 Task: Go to previous used editior.
Action: Mouse moved to (254, 97)
Screenshot: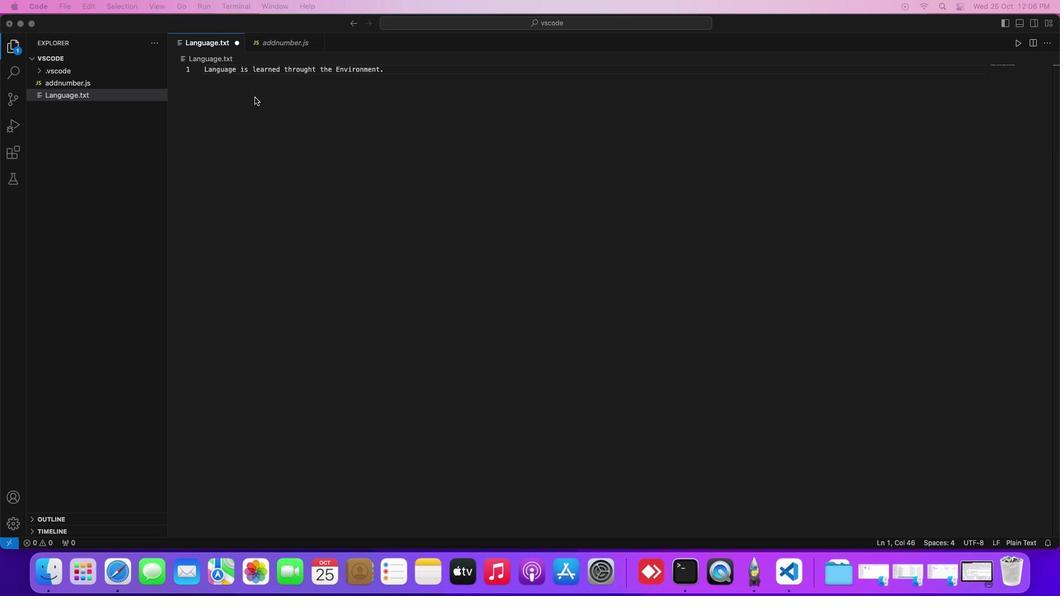 
Action: Mouse pressed left at (254, 97)
Screenshot: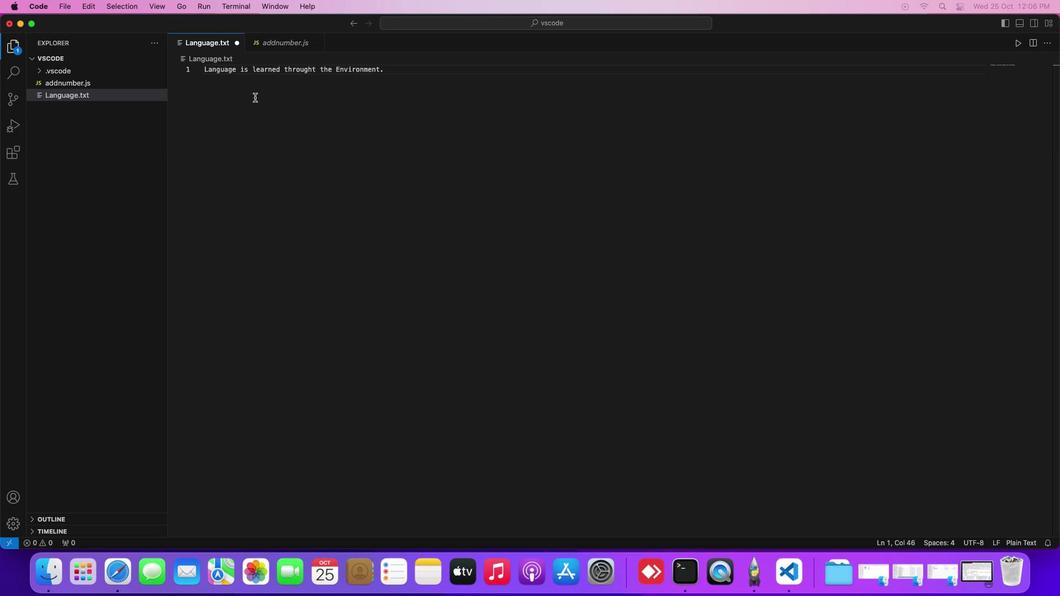 
Action: Mouse moved to (171, 6)
Screenshot: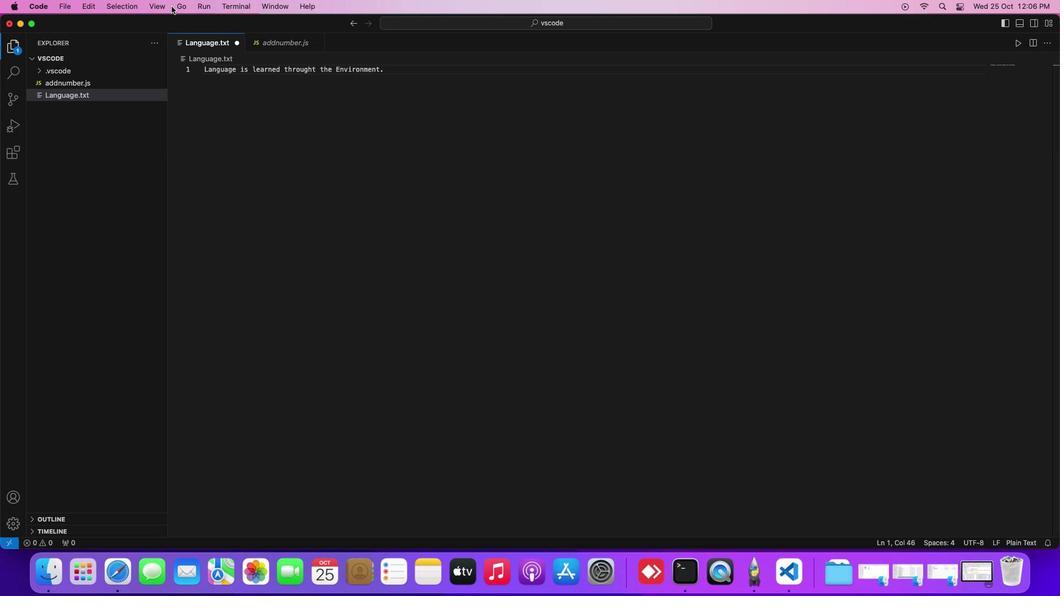 
Action: Mouse pressed left at (171, 6)
Screenshot: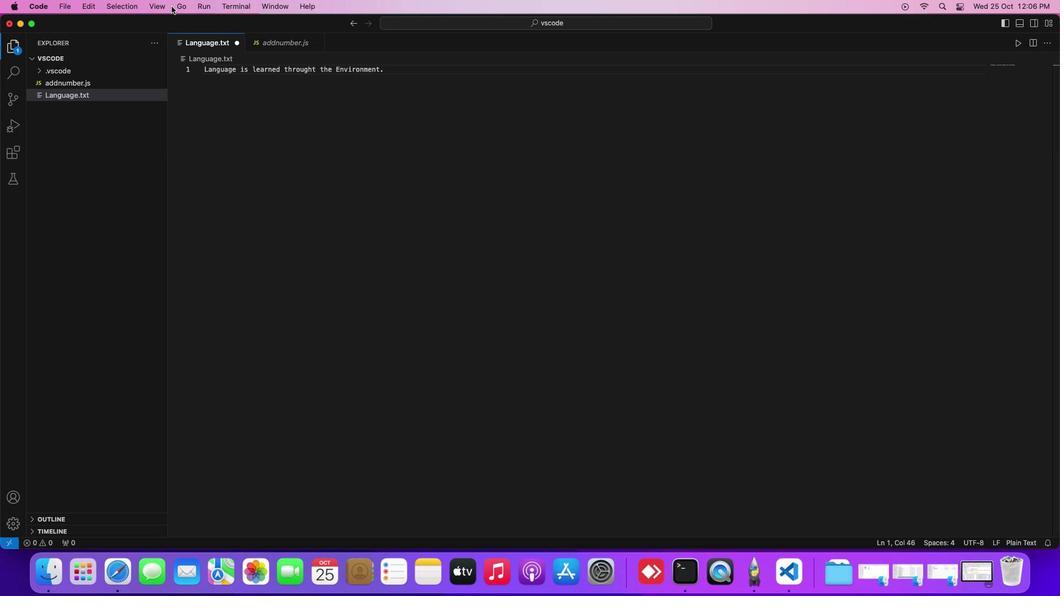 
Action: Mouse moved to (335, 103)
Screenshot: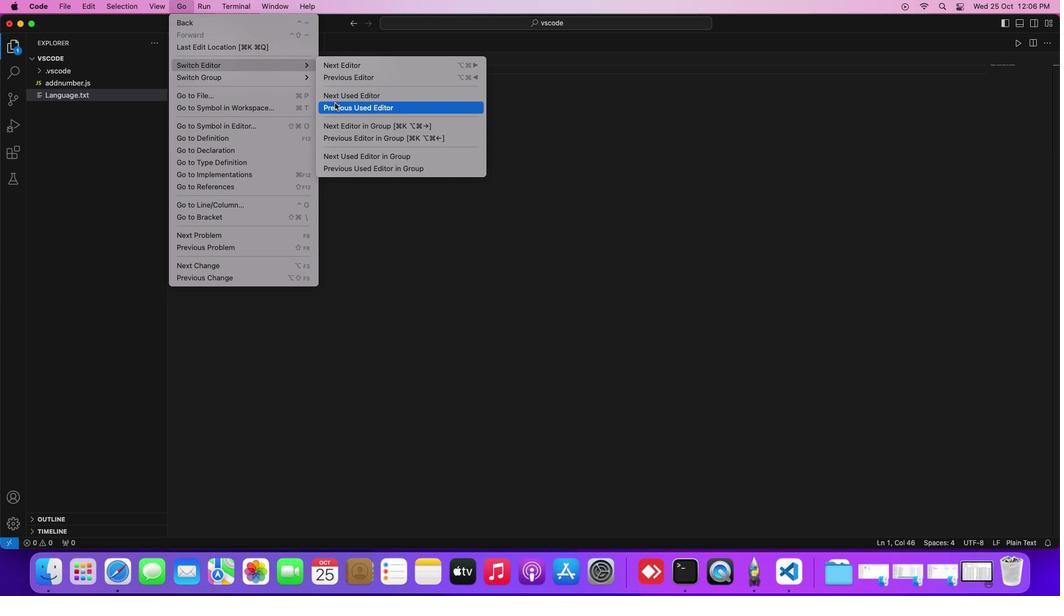 
Action: Mouse pressed left at (335, 103)
Screenshot: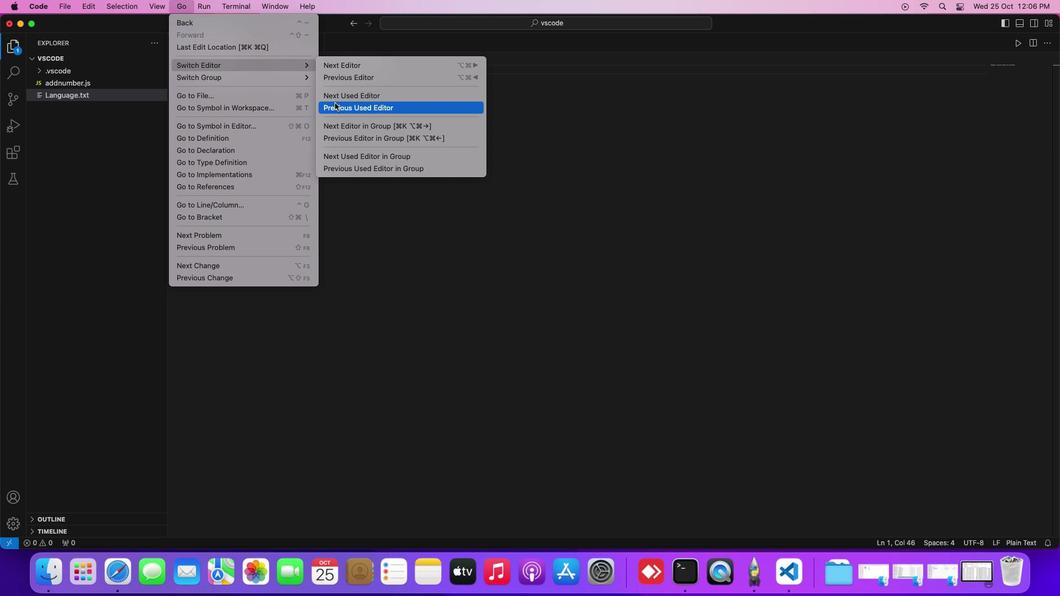 
Action: Mouse moved to (326, 62)
Screenshot: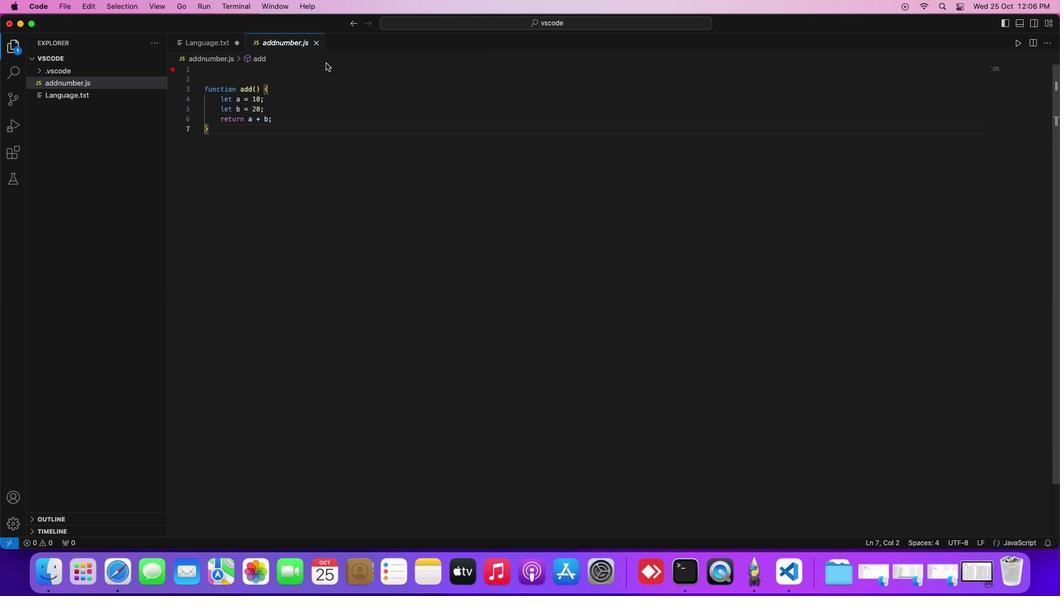 
